 Task: Sort the products in the category "Danishes" by unit price (high first).
Action: Mouse moved to (18, 88)
Screenshot: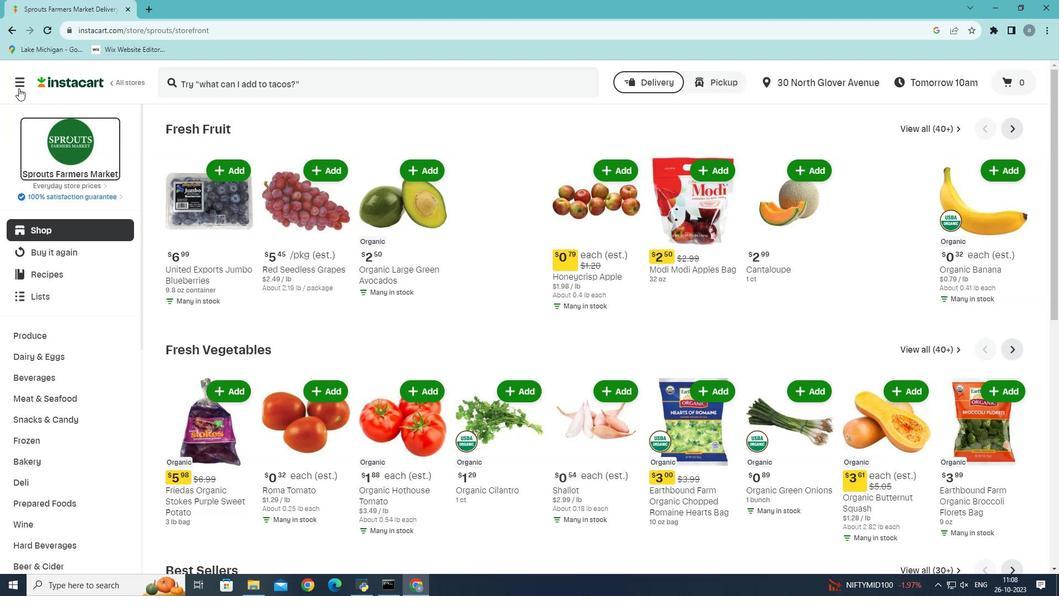 
Action: Mouse pressed left at (18, 88)
Screenshot: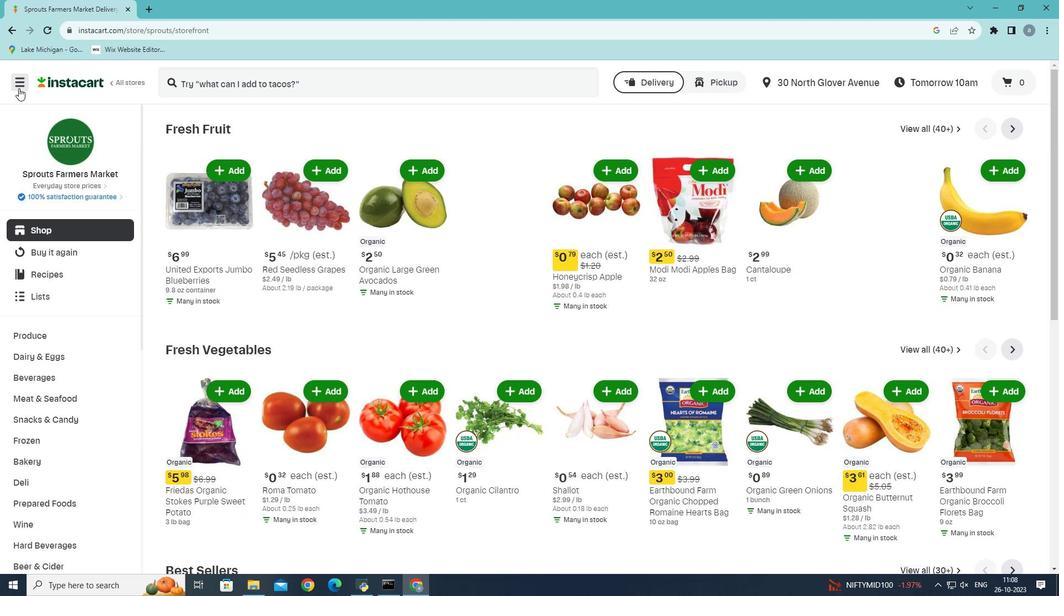 
Action: Mouse moved to (59, 324)
Screenshot: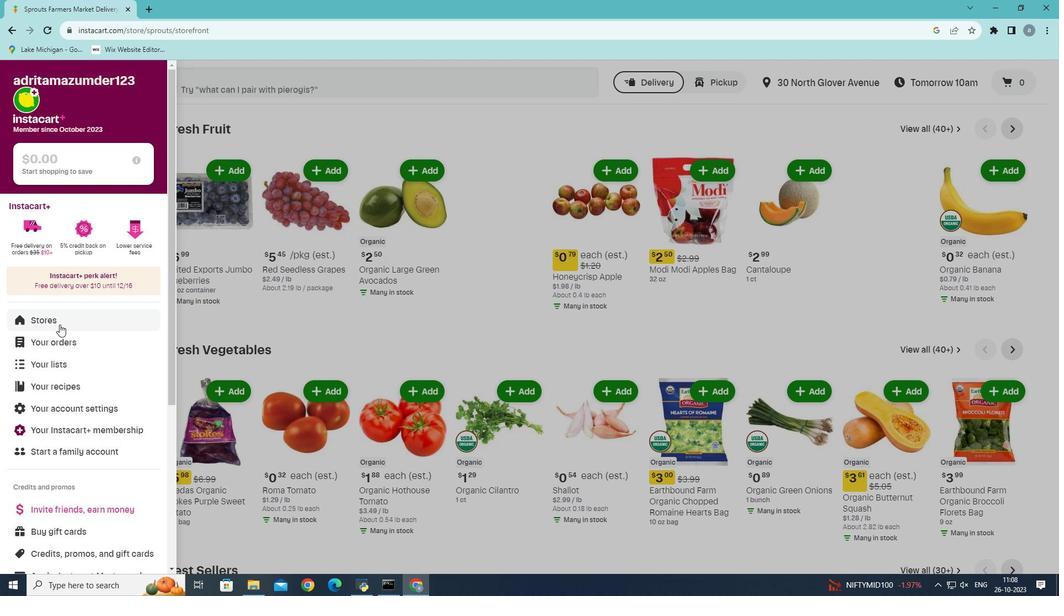
Action: Mouse pressed left at (59, 324)
Screenshot: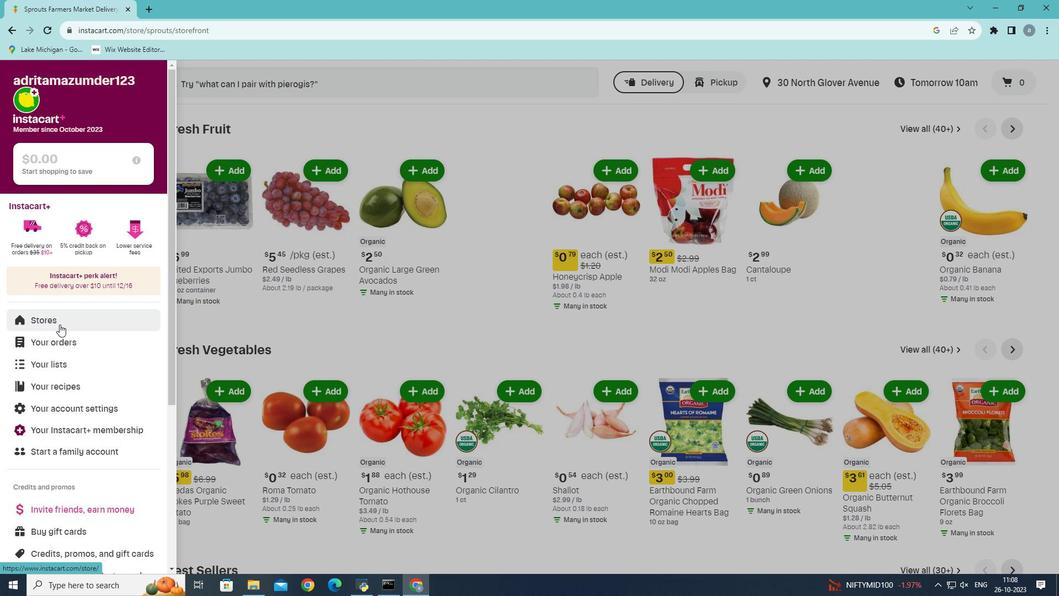 
Action: Mouse moved to (258, 122)
Screenshot: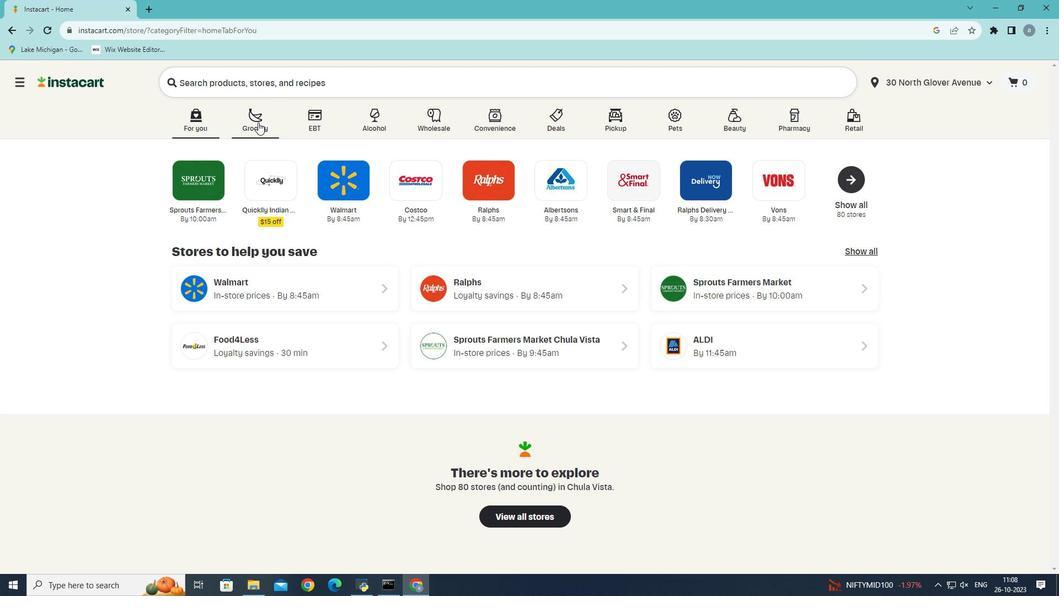 
Action: Mouse pressed left at (258, 122)
Screenshot: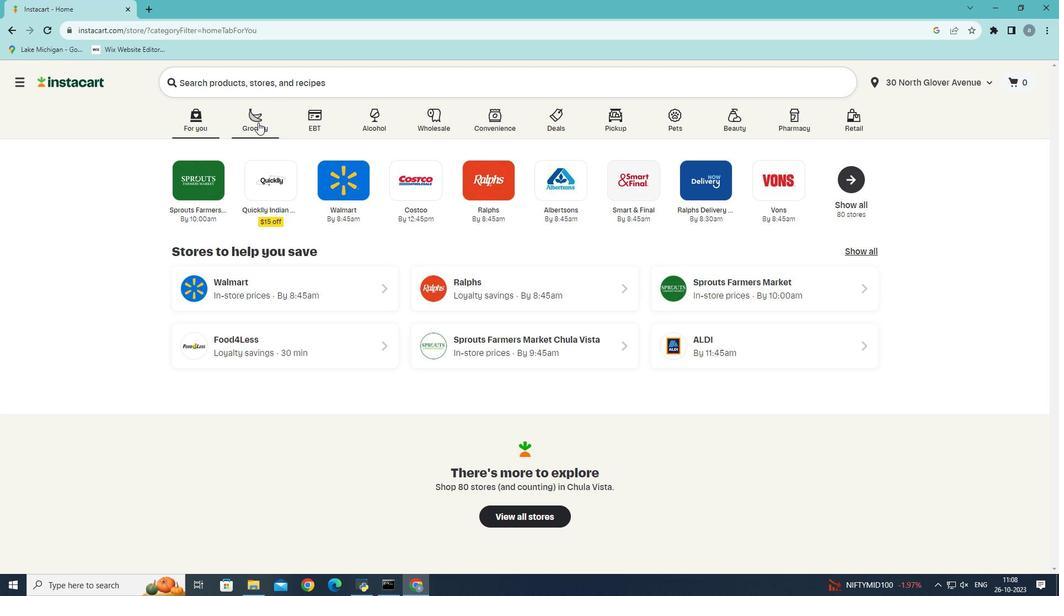 
Action: Mouse moved to (245, 319)
Screenshot: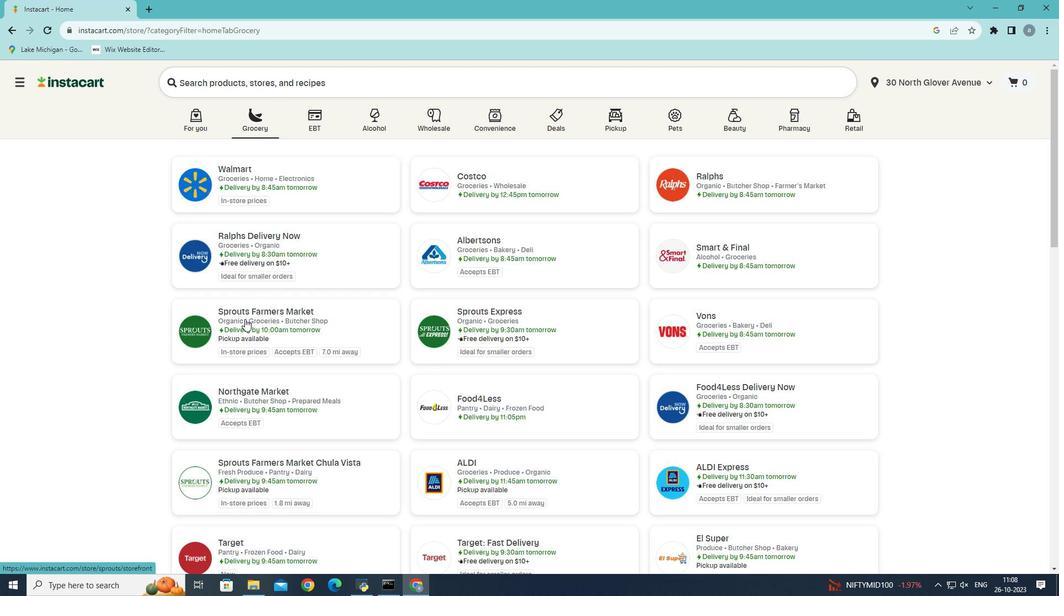 
Action: Mouse pressed left at (245, 319)
Screenshot: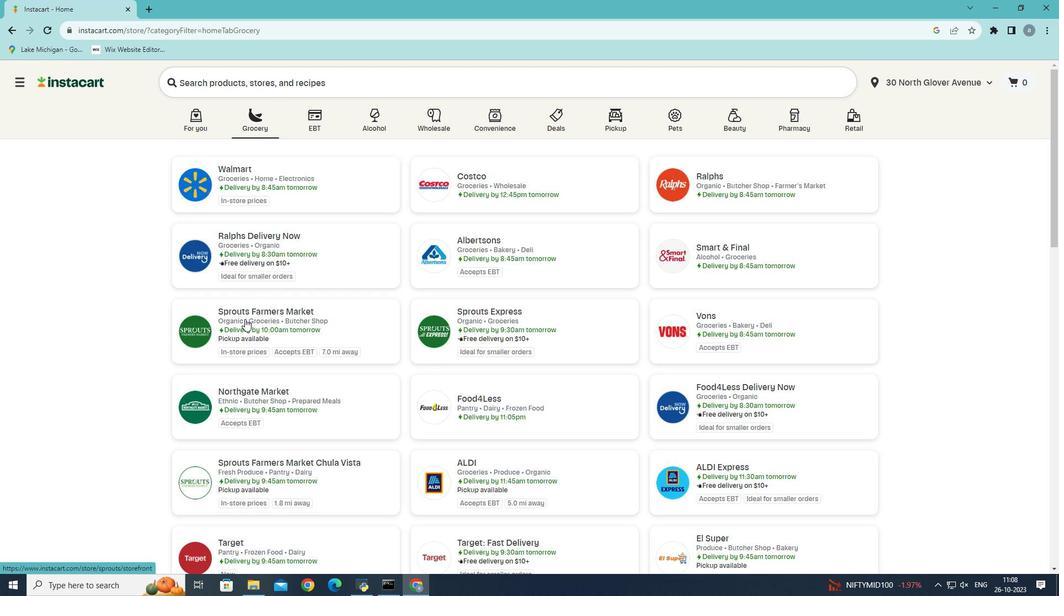 
Action: Mouse moved to (32, 463)
Screenshot: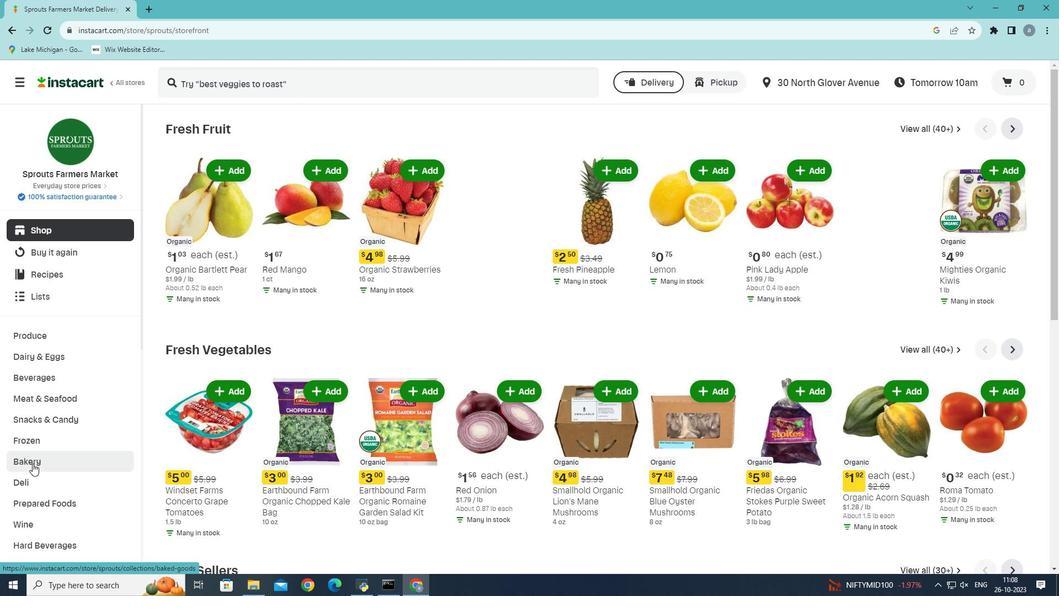 
Action: Mouse pressed left at (32, 463)
Screenshot: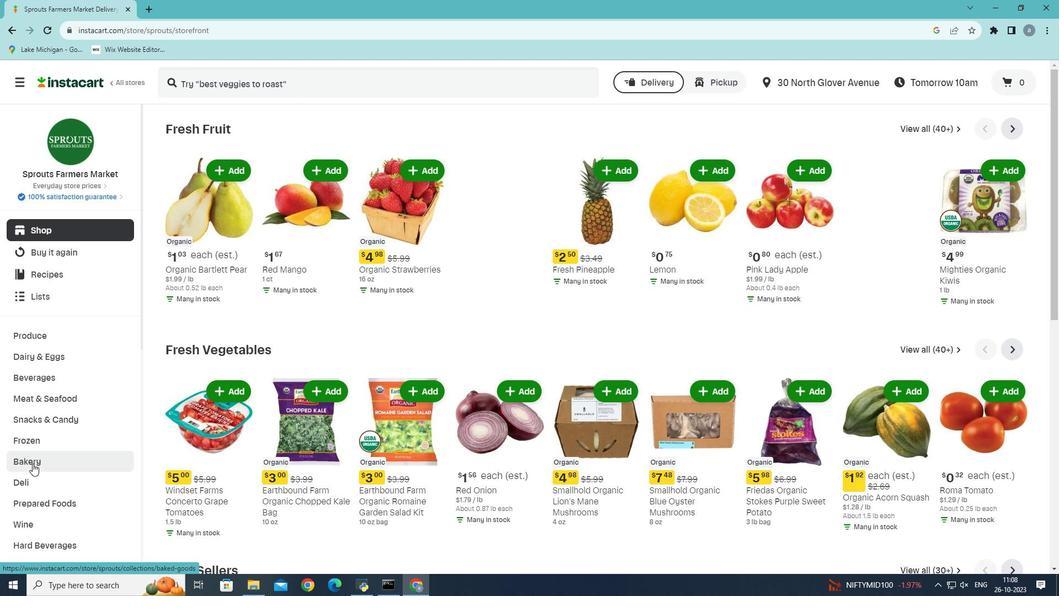 
Action: Mouse moved to (664, 154)
Screenshot: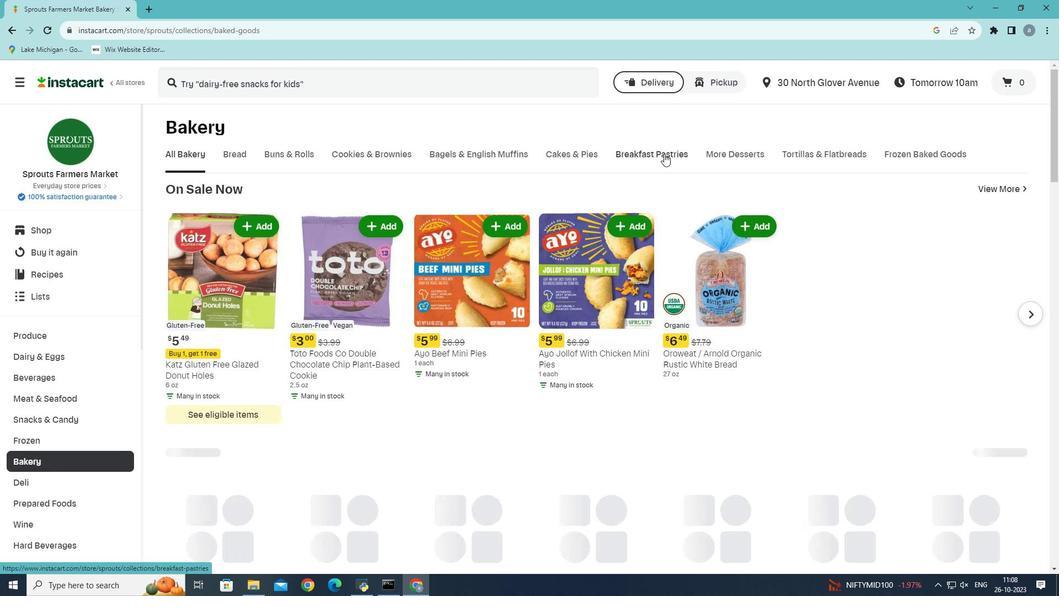 
Action: Mouse pressed left at (664, 154)
Screenshot: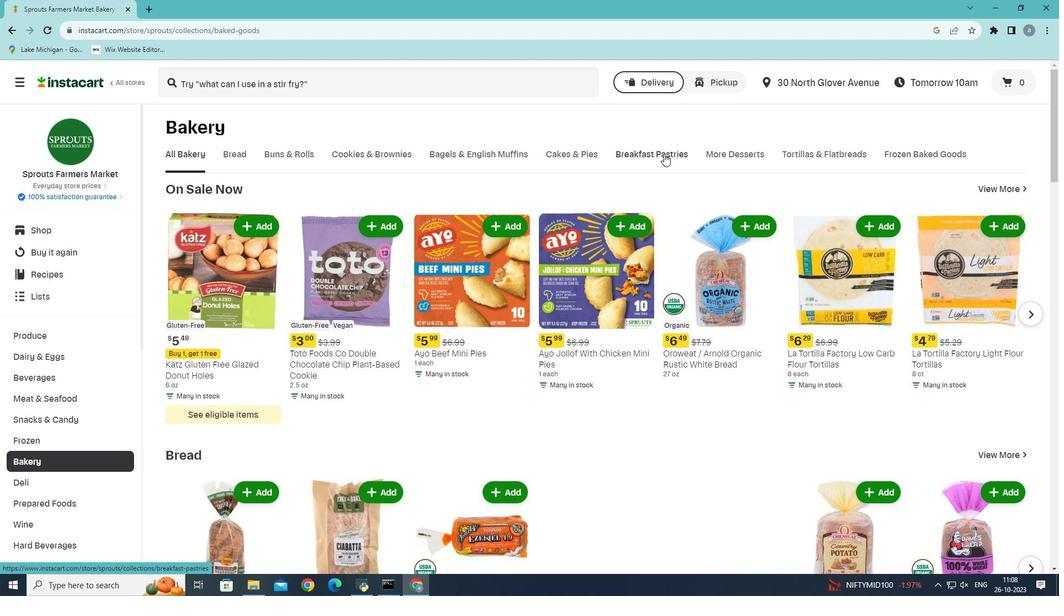 
Action: Mouse moved to (490, 198)
Screenshot: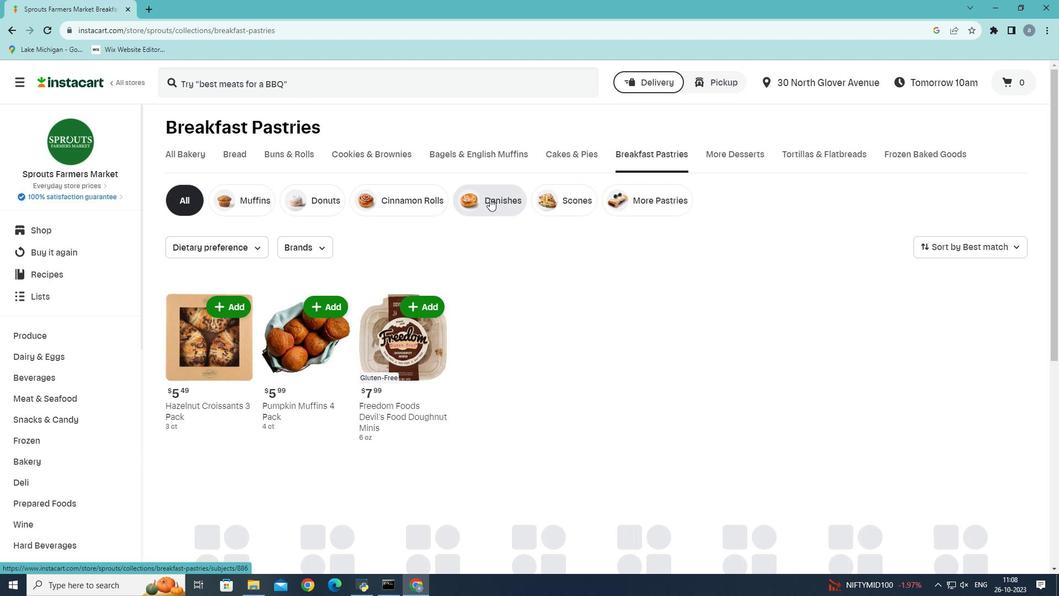 
Action: Mouse pressed left at (490, 198)
Screenshot: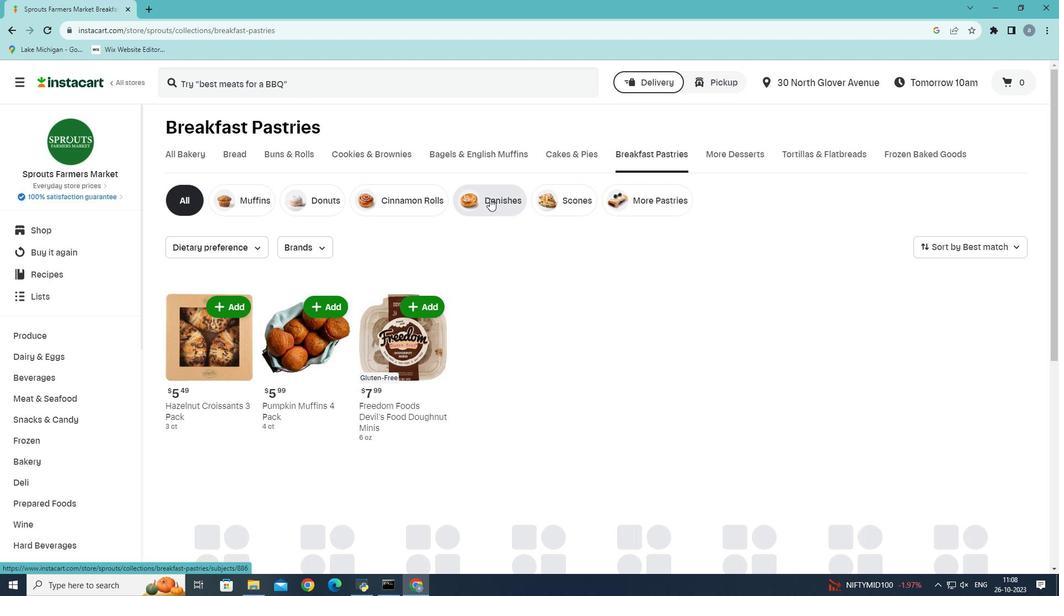 
Action: Mouse moved to (1017, 247)
Screenshot: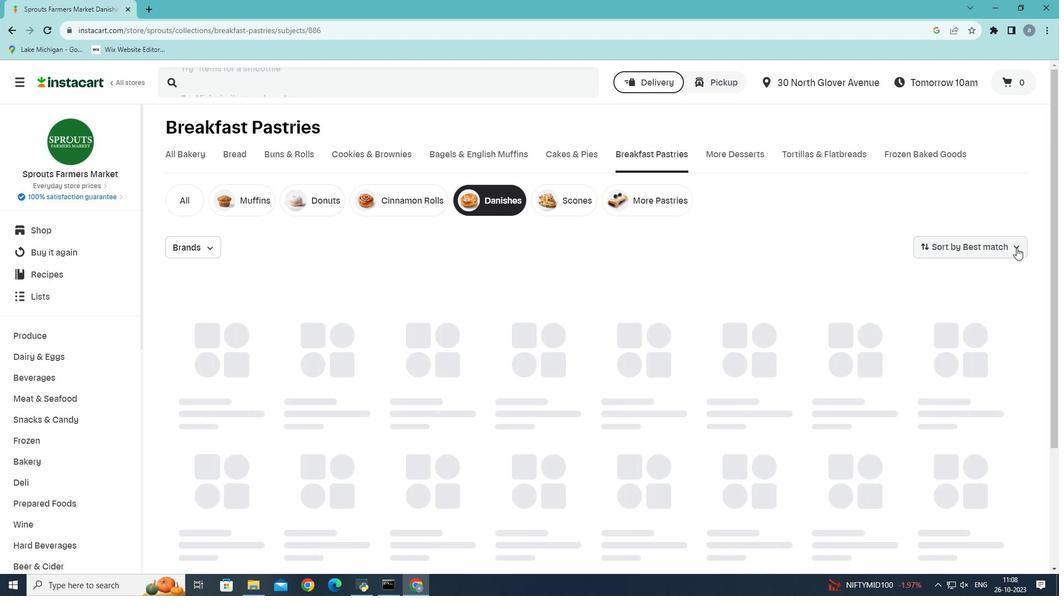 
Action: Mouse pressed left at (1017, 247)
Screenshot: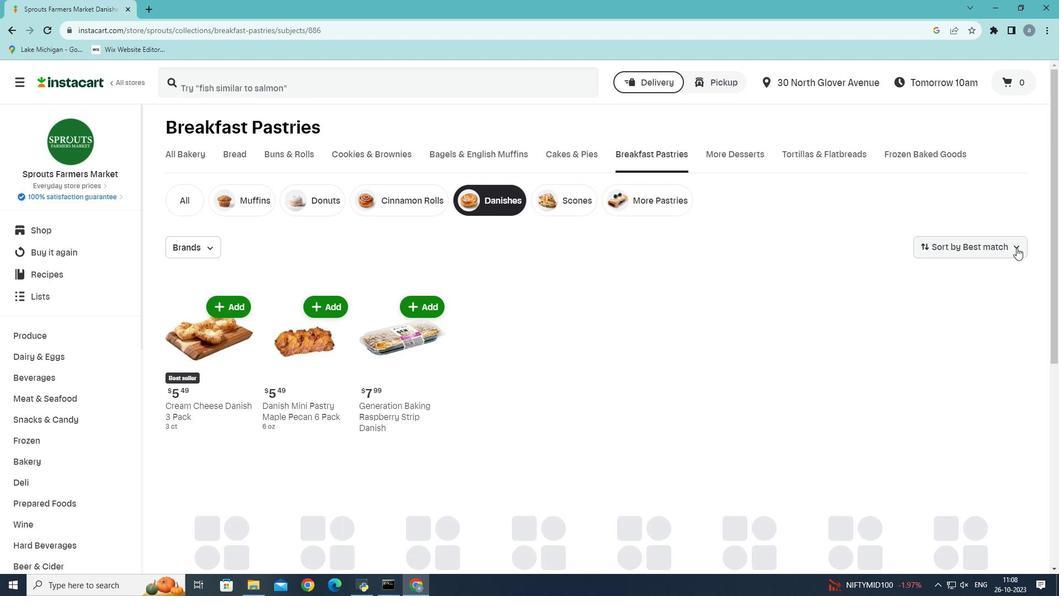 
Action: Mouse moved to (988, 381)
Screenshot: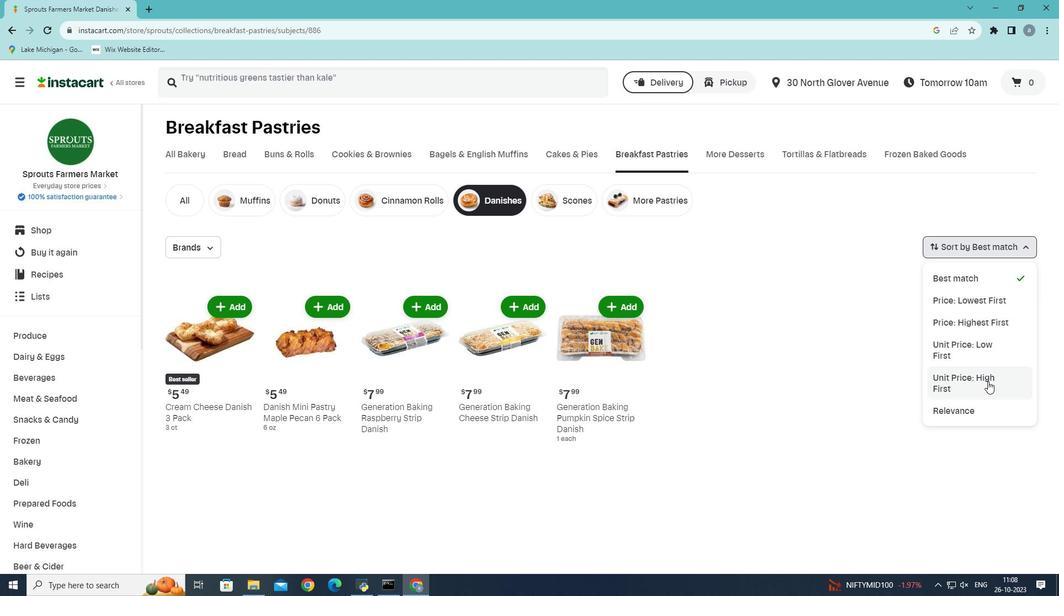 
Action: Mouse pressed left at (988, 381)
Screenshot: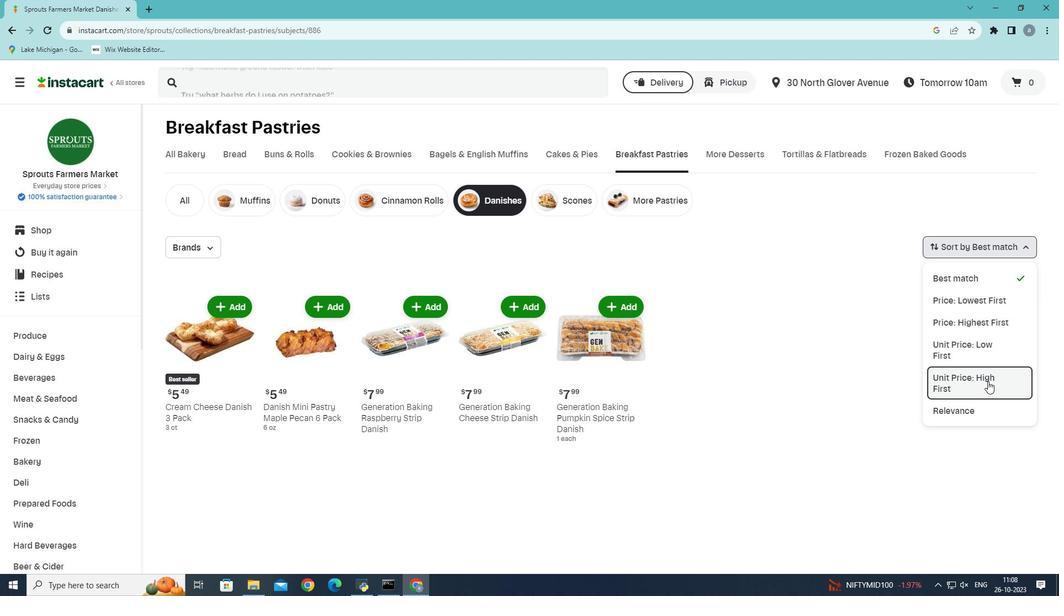 
Action: Mouse moved to (582, 226)
Screenshot: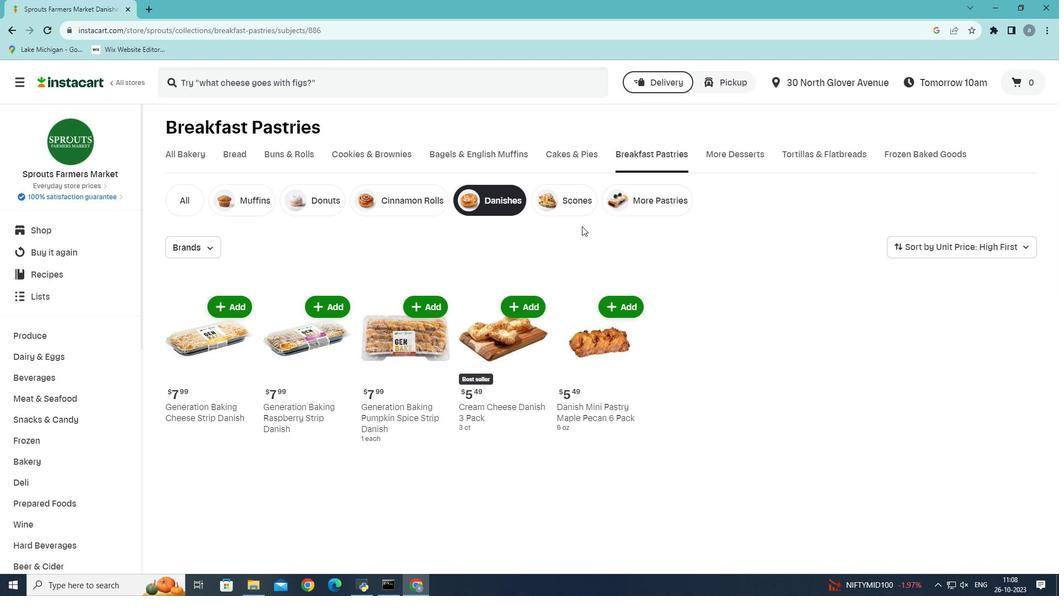 
